 Task: Apply bold on text "computer".
Action: Mouse moved to (530, 145)
Screenshot: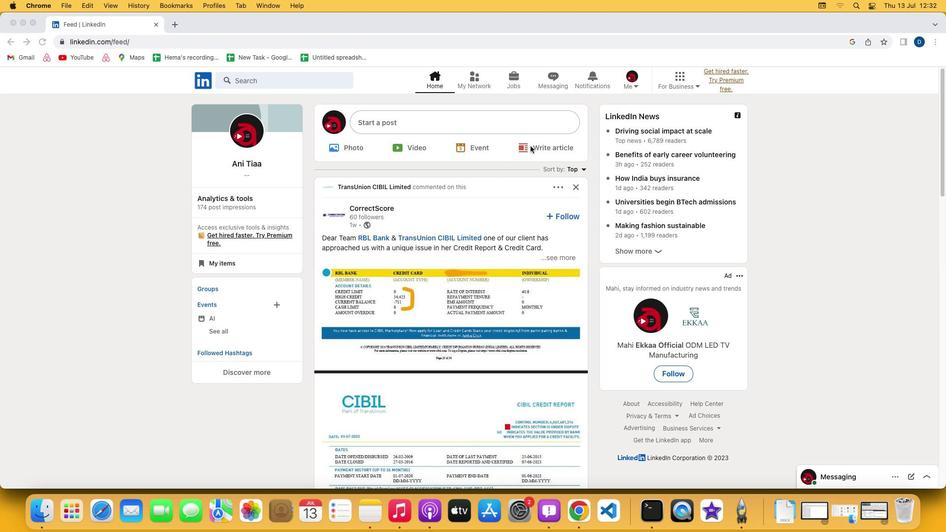 
Action: Mouse pressed left at (530, 145)
Screenshot: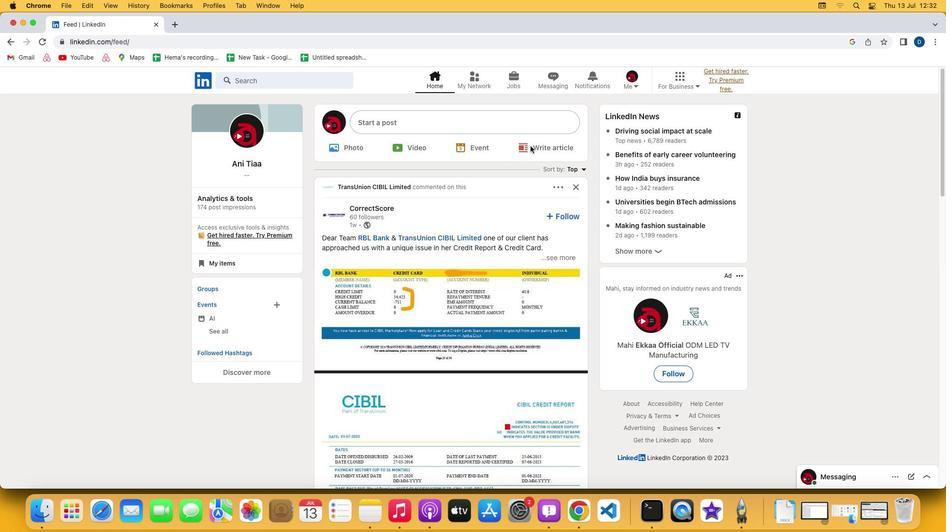
Action: Mouse pressed left at (530, 145)
Screenshot: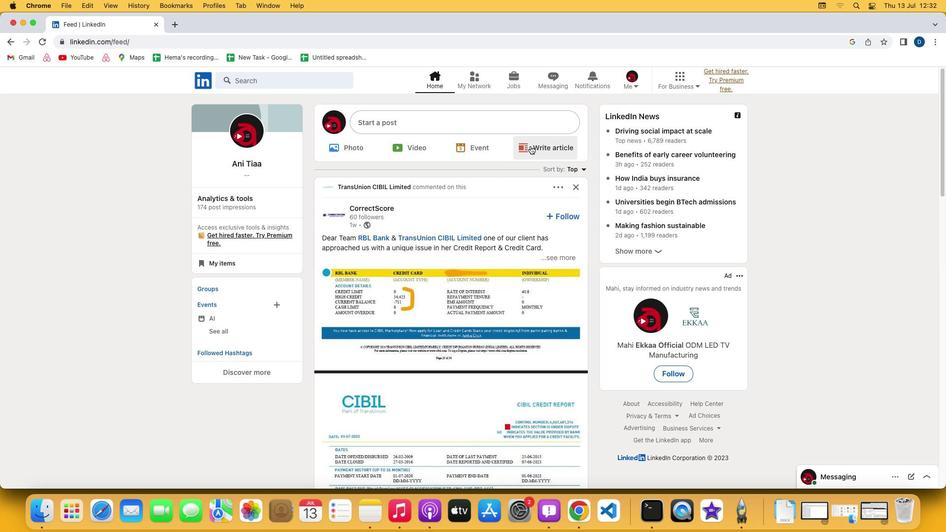 
Action: Mouse moved to (372, 313)
Screenshot: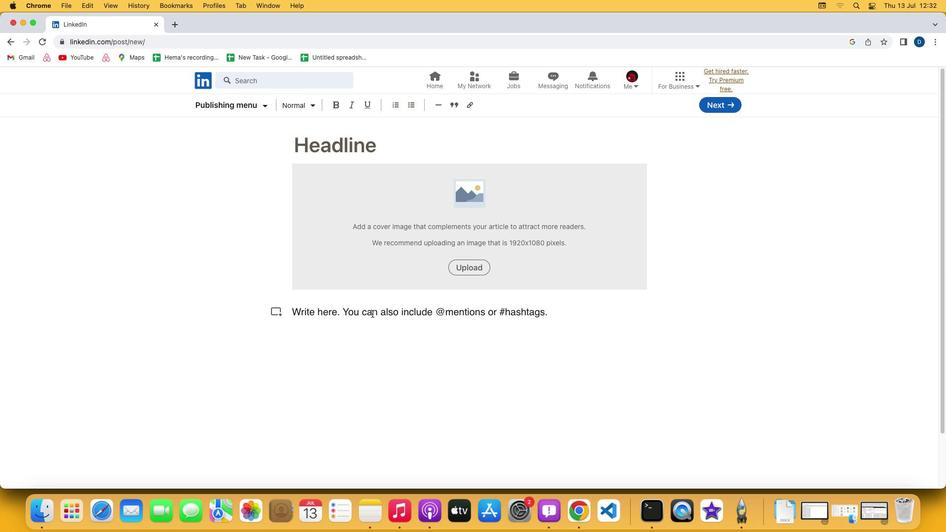 
Action: Mouse pressed left at (372, 313)
Screenshot: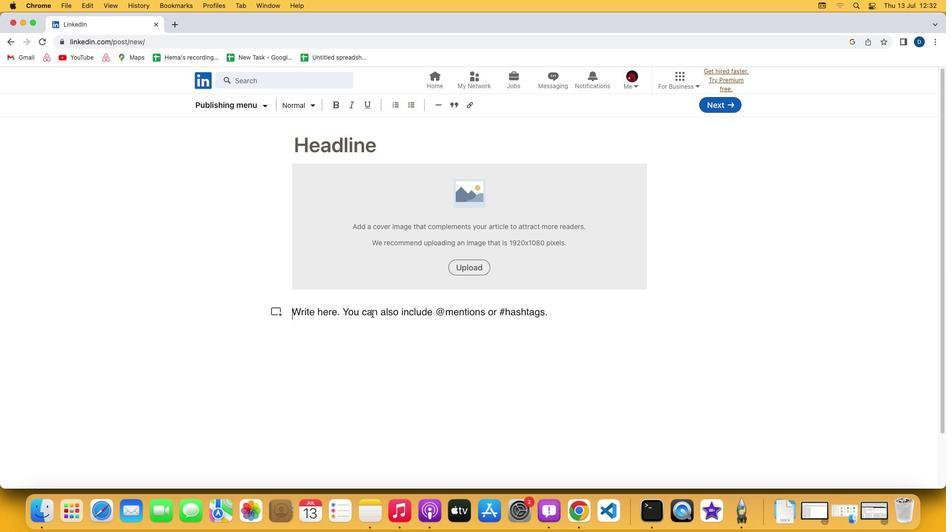 
Action: Mouse moved to (372, 313)
Screenshot: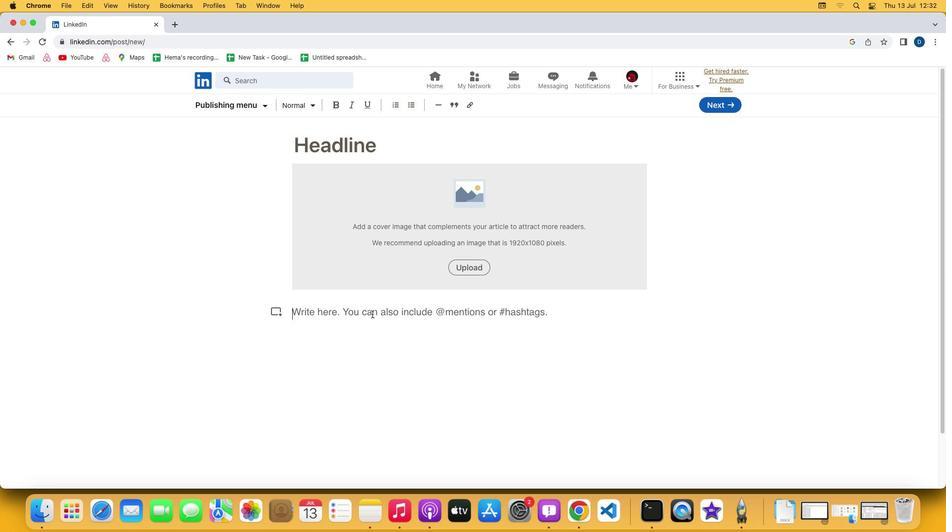 
Action: Key pressed 'c''o''m''p''u''t''e''r'
Screenshot: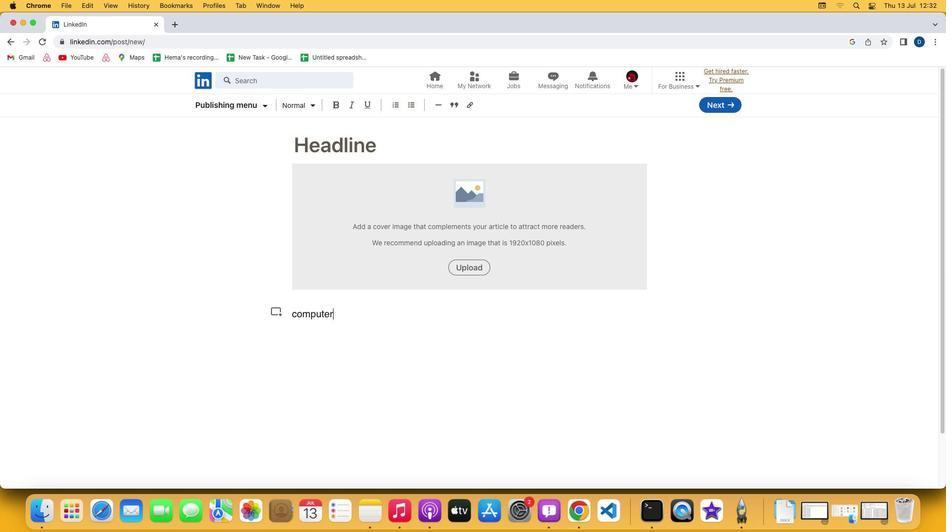 
Action: Mouse moved to (291, 314)
Screenshot: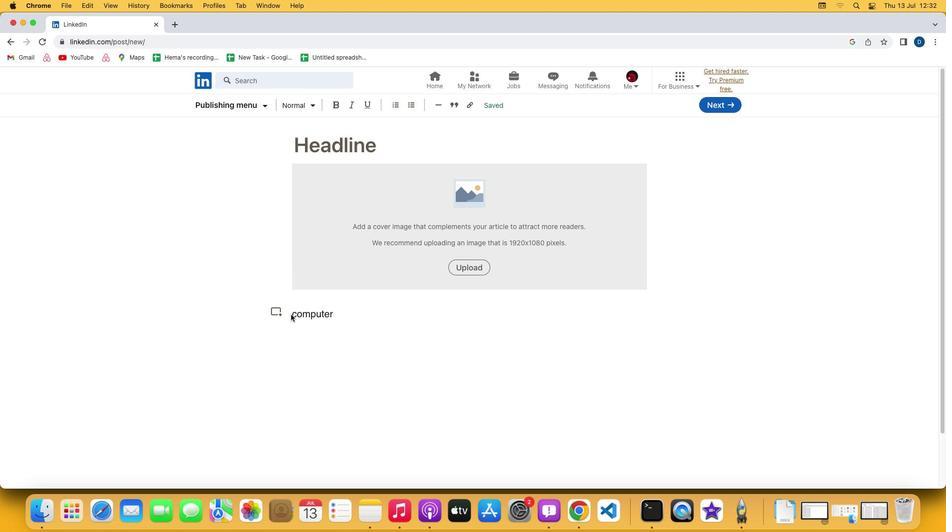 
Action: Mouse pressed left at (291, 314)
Screenshot: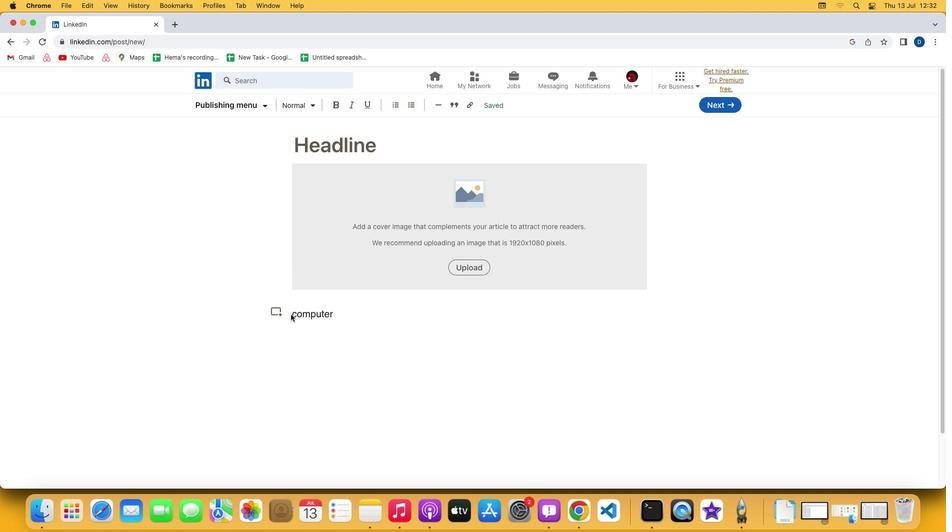 
Action: Mouse moved to (292, 315)
Screenshot: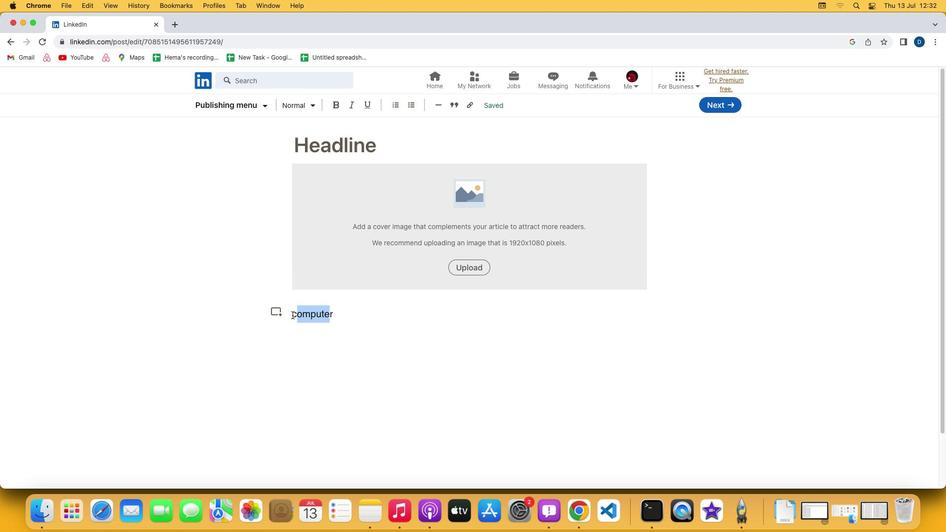 
Action: Mouse pressed left at (292, 315)
Screenshot: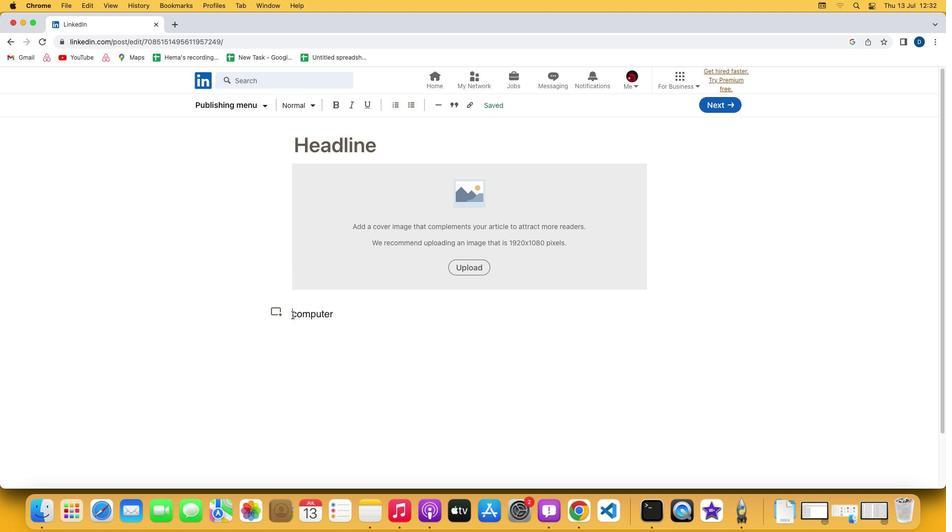 
Action: Mouse moved to (340, 105)
Screenshot: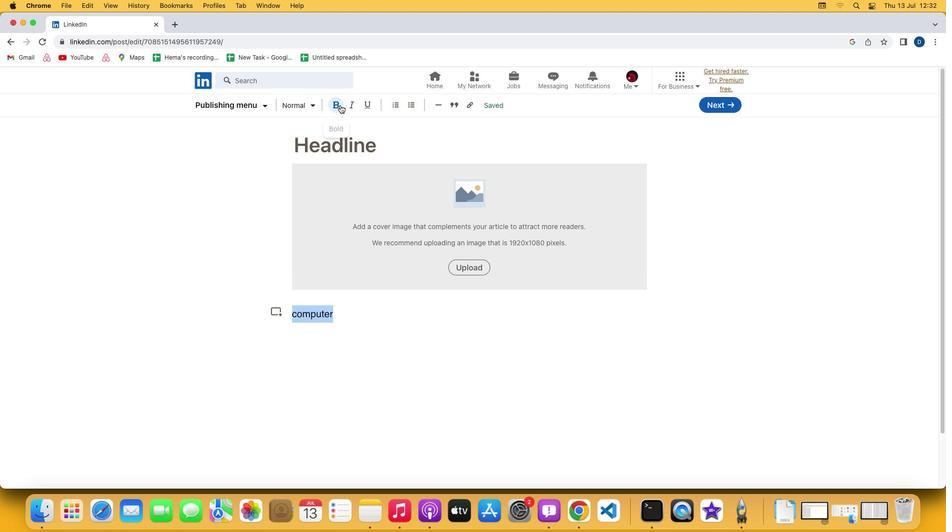 
Action: Mouse pressed left at (340, 105)
Screenshot: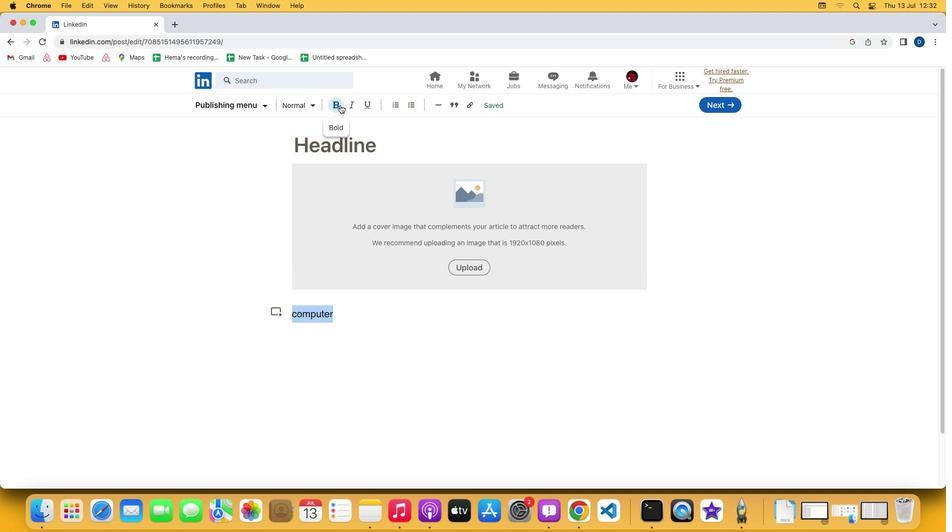 
Action: Mouse moved to (338, 150)
Screenshot: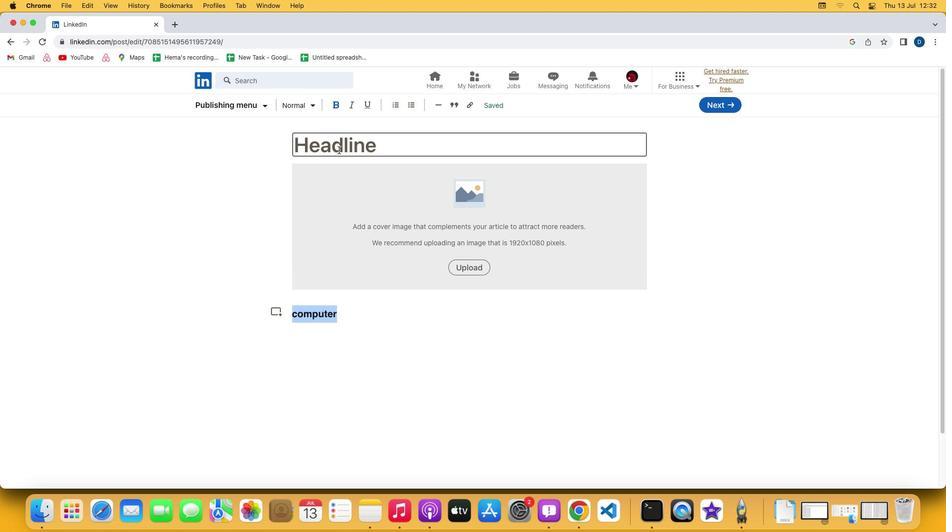 
